 Task: Change "abc" to << abc >>
Action: Mouse moved to (306, 354)
Screenshot: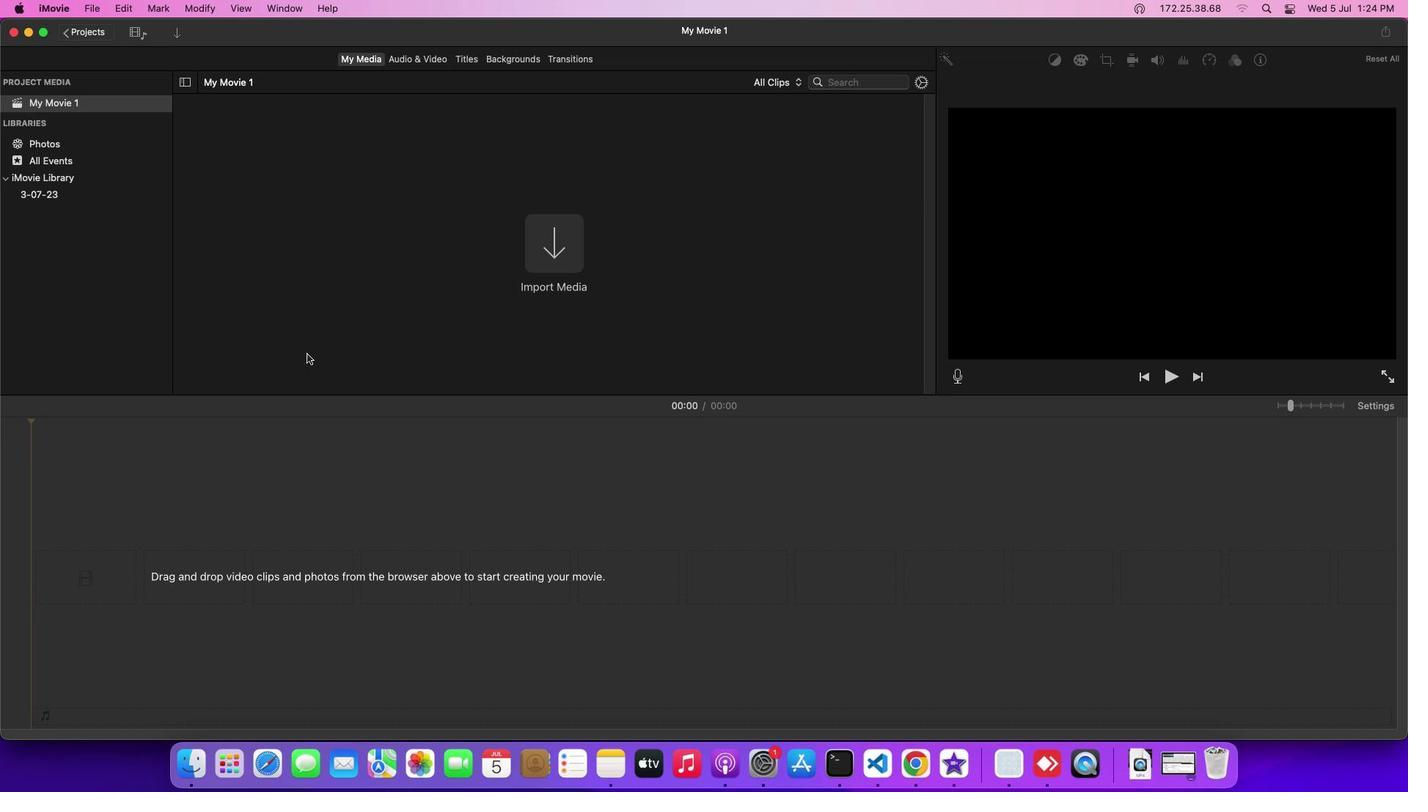 
Action: Mouse pressed left at (306, 354)
Screenshot: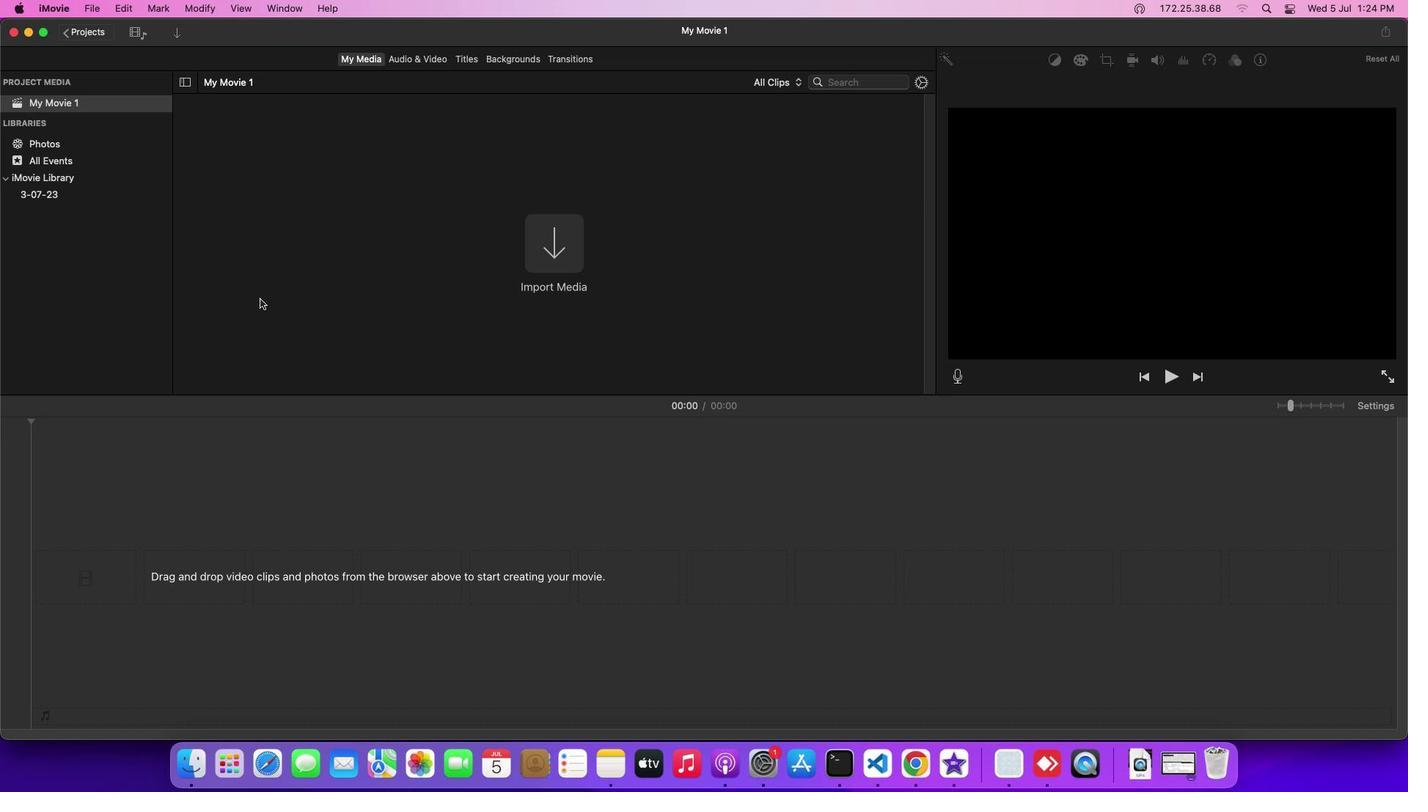 
Action: Mouse moved to (57, 10)
Screenshot: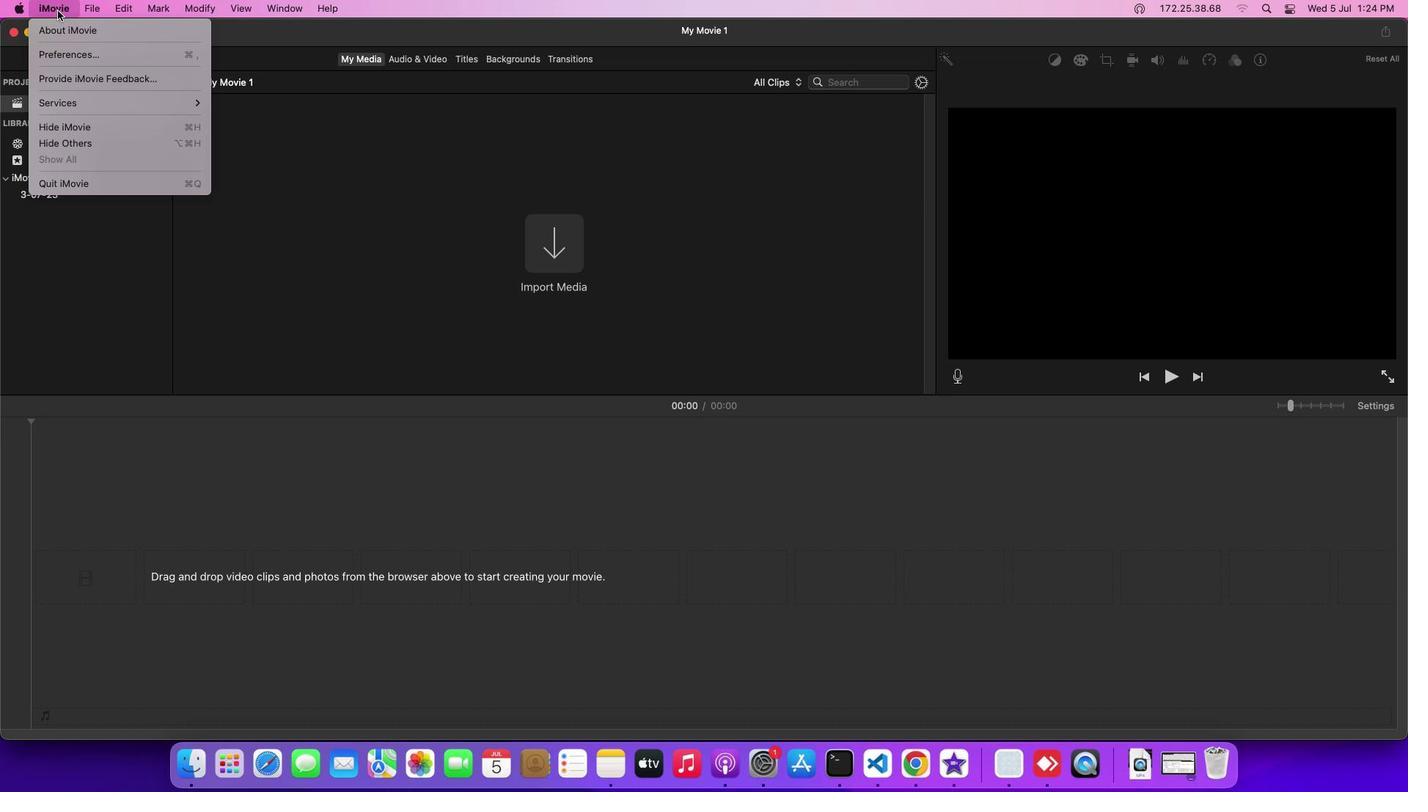 
Action: Mouse pressed left at (57, 10)
Screenshot: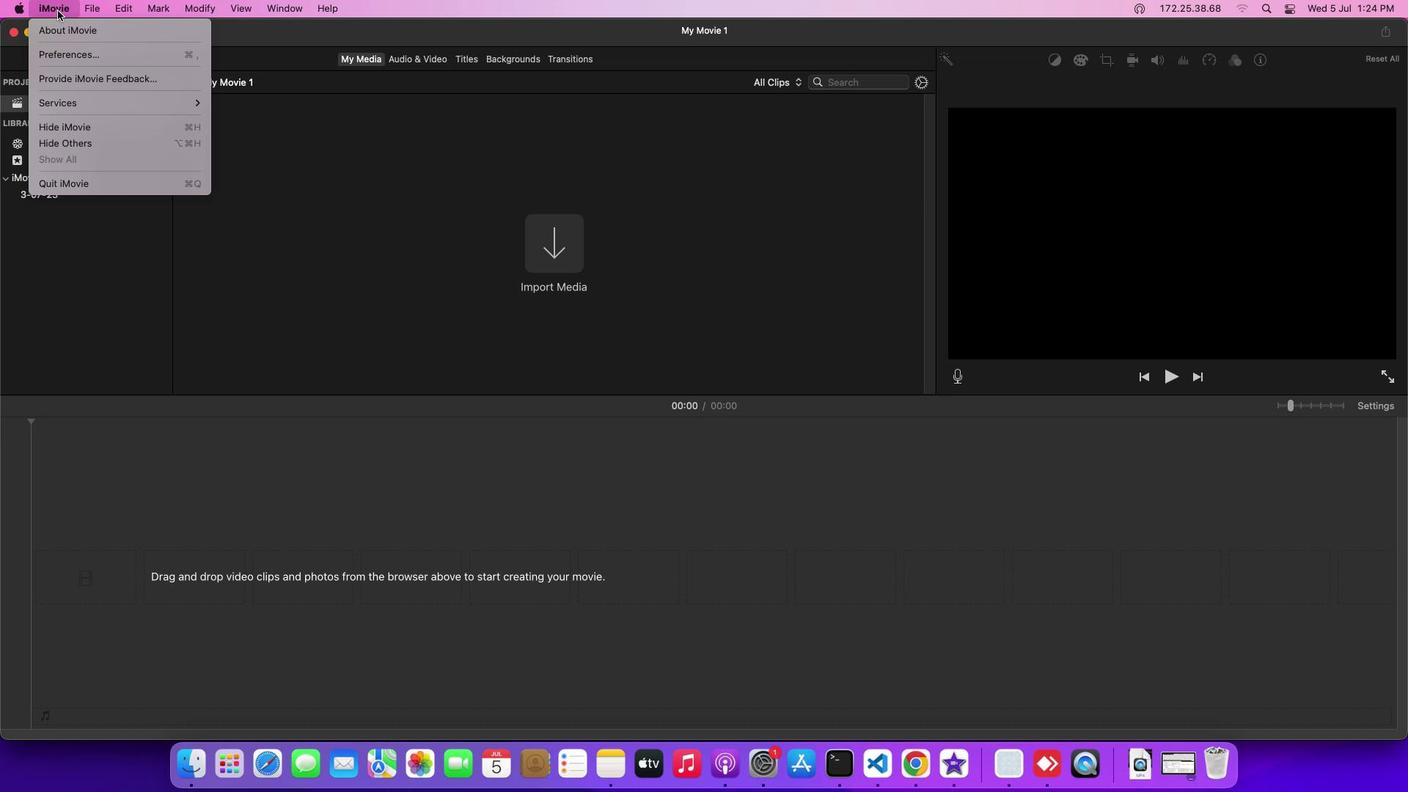 
Action: Mouse moved to (66, 101)
Screenshot: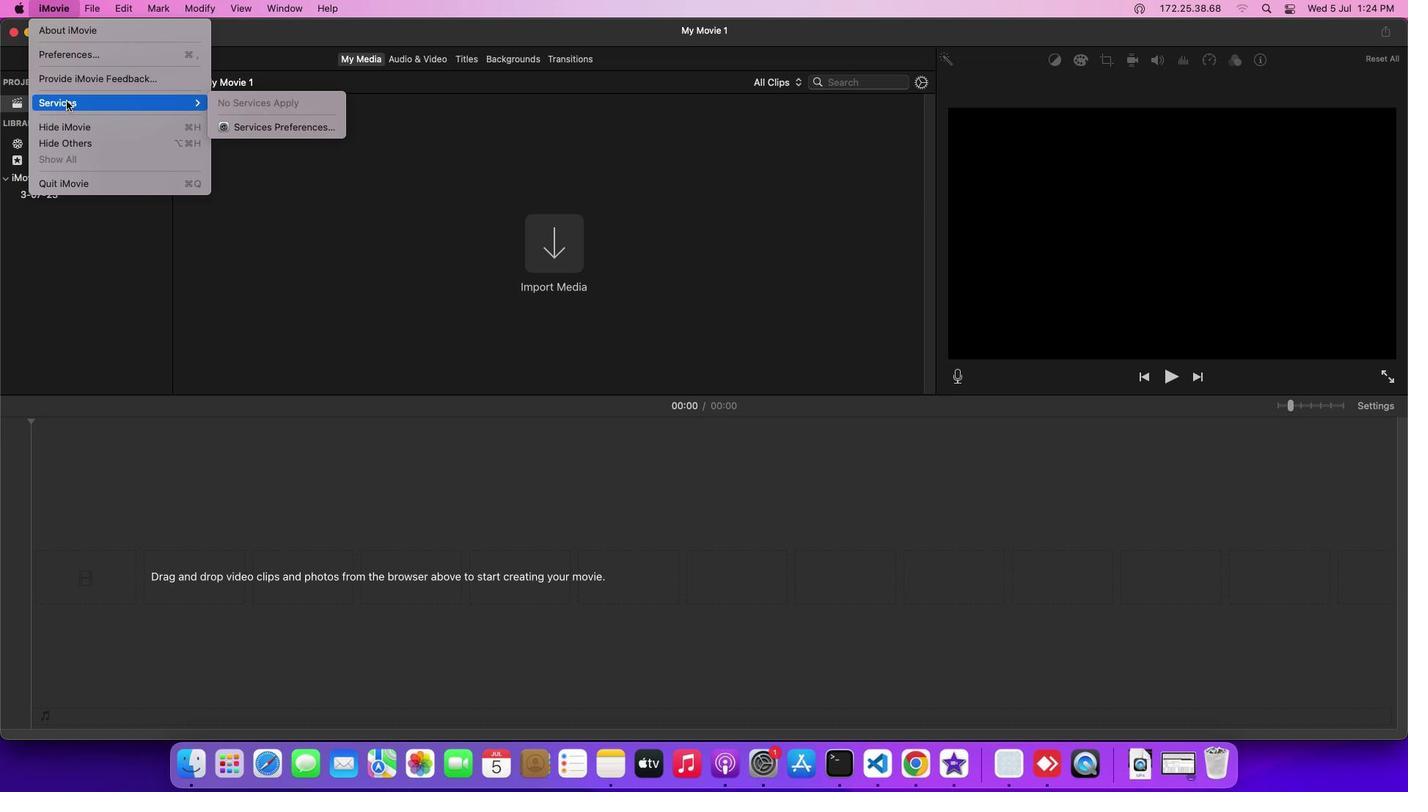 
Action: Mouse pressed left at (66, 101)
Screenshot: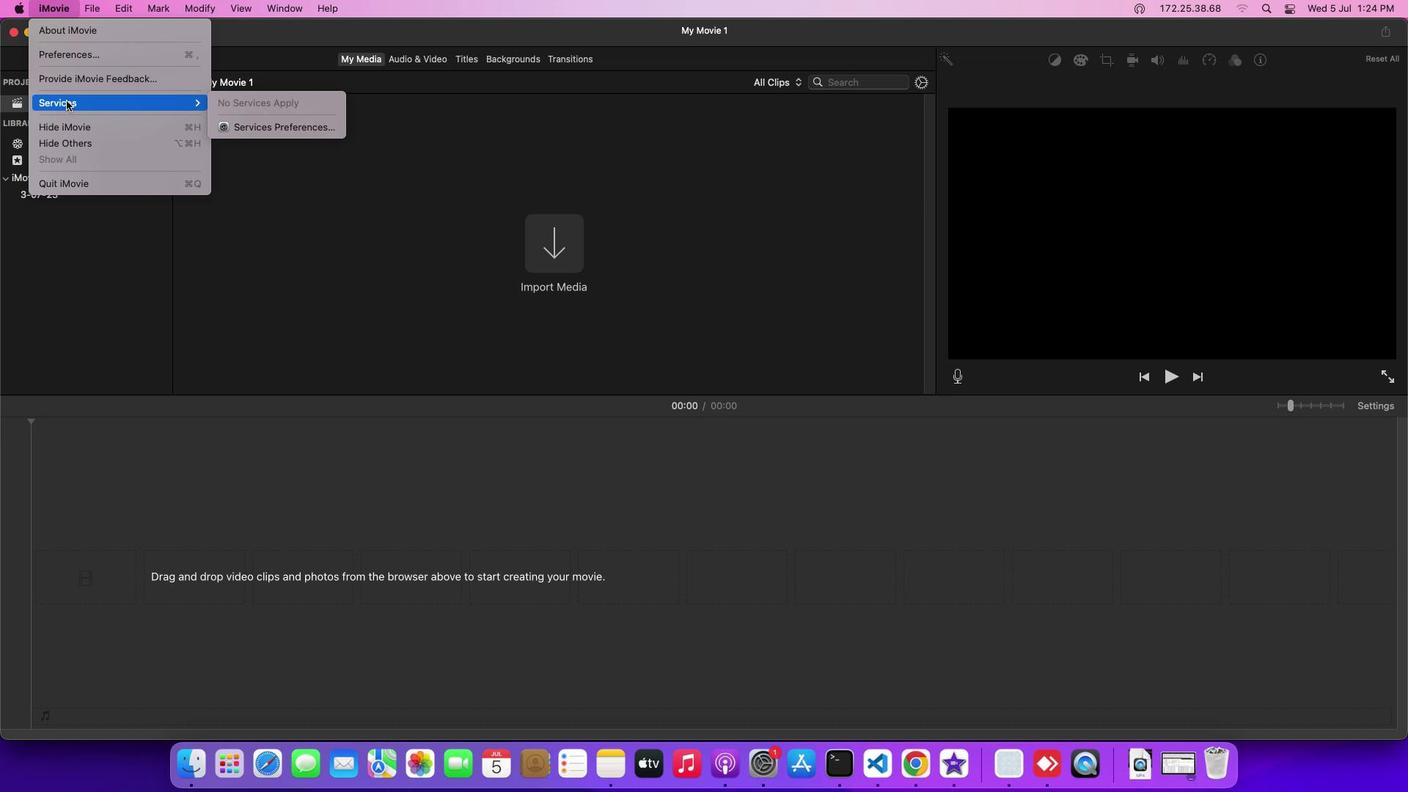 
Action: Mouse moved to (246, 126)
Screenshot: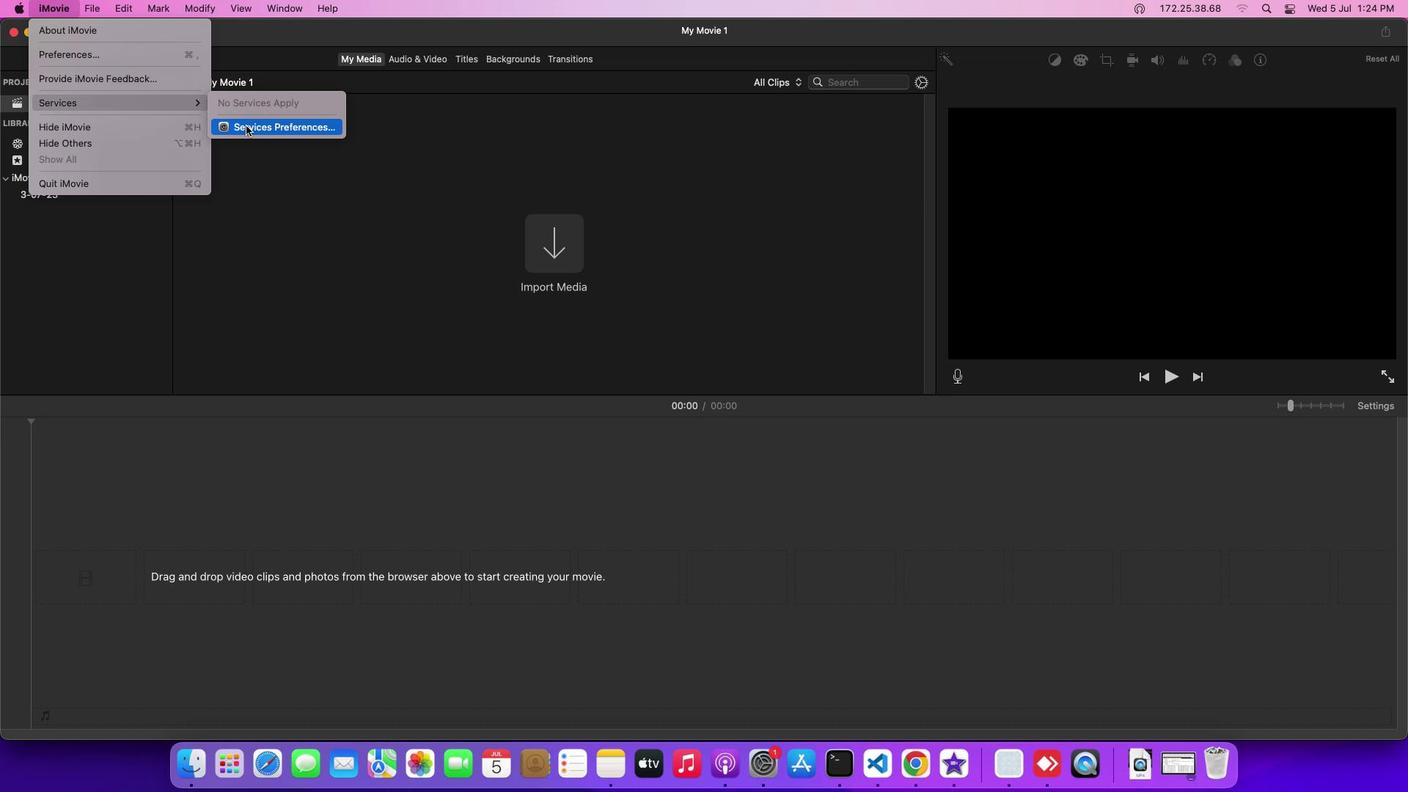 
Action: Mouse pressed left at (246, 126)
Screenshot: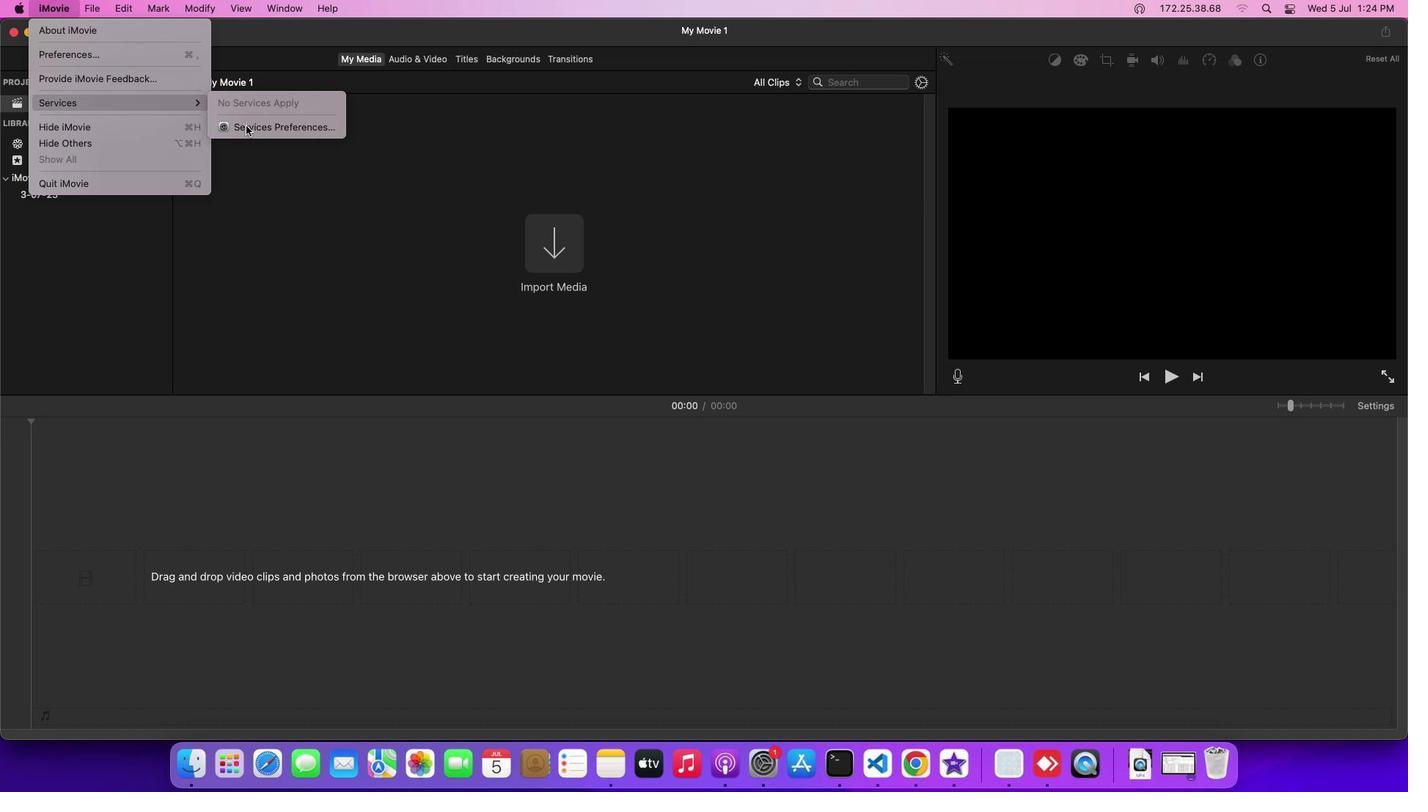
Action: Mouse moved to (727, 214)
Screenshot: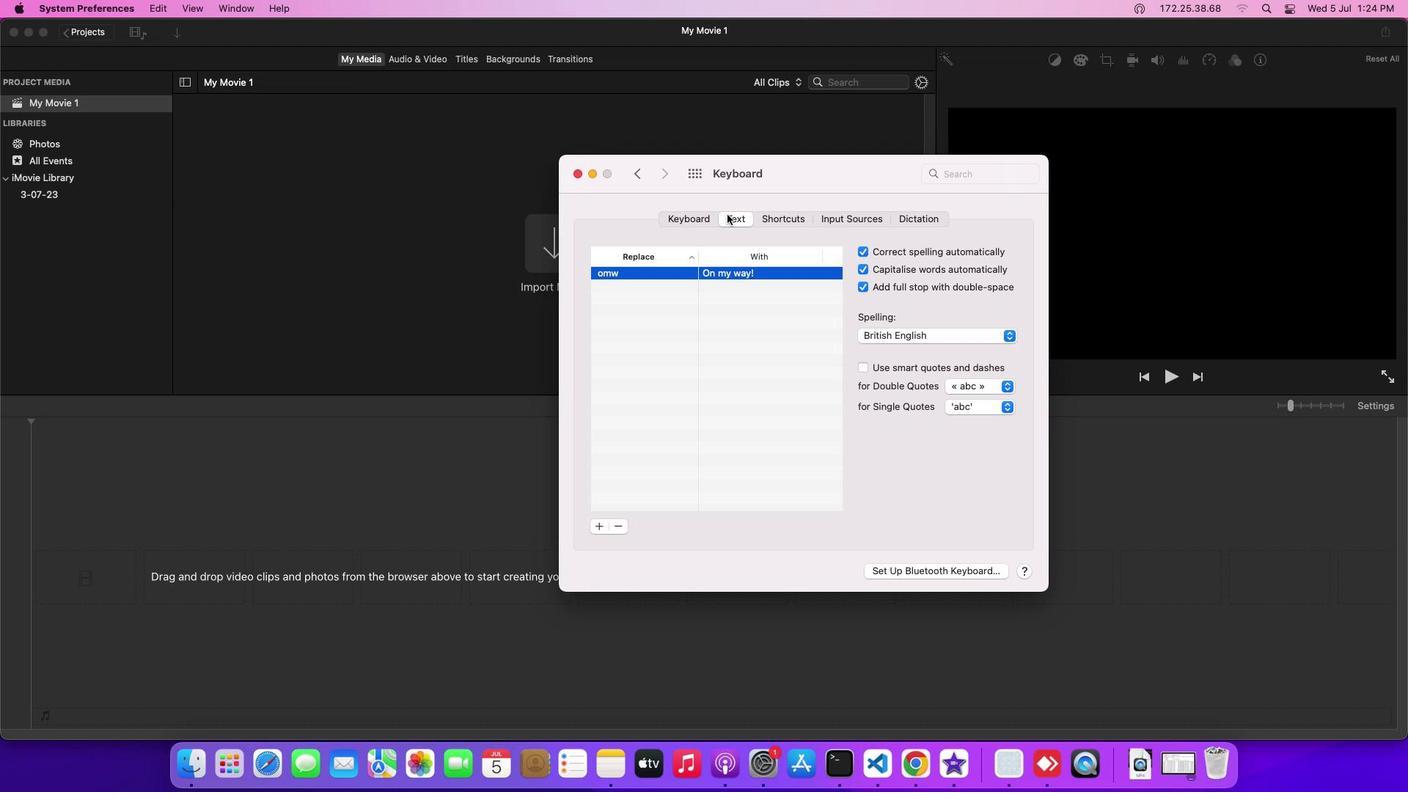 
Action: Mouse pressed left at (727, 214)
Screenshot: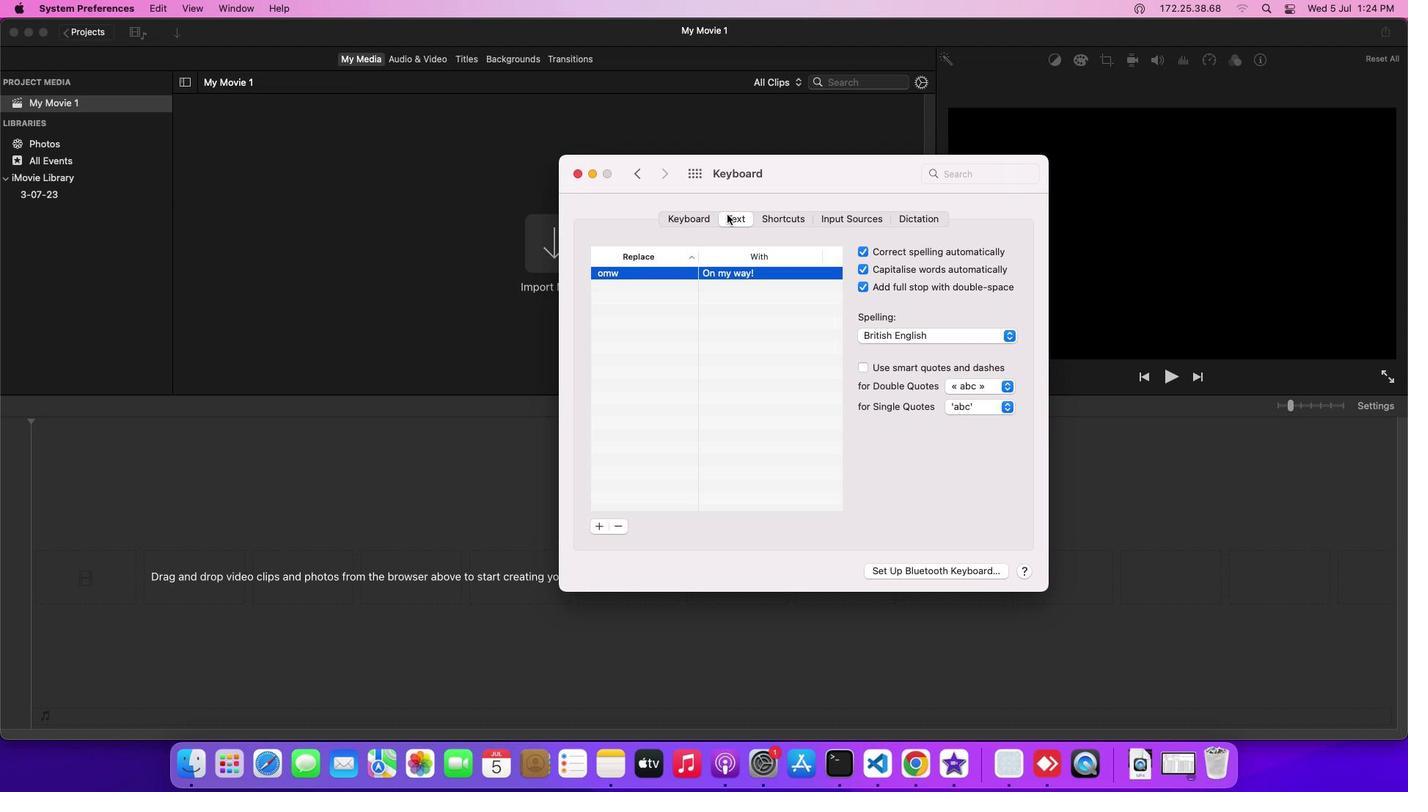 
Action: Mouse moved to (1010, 383)
Screenshot: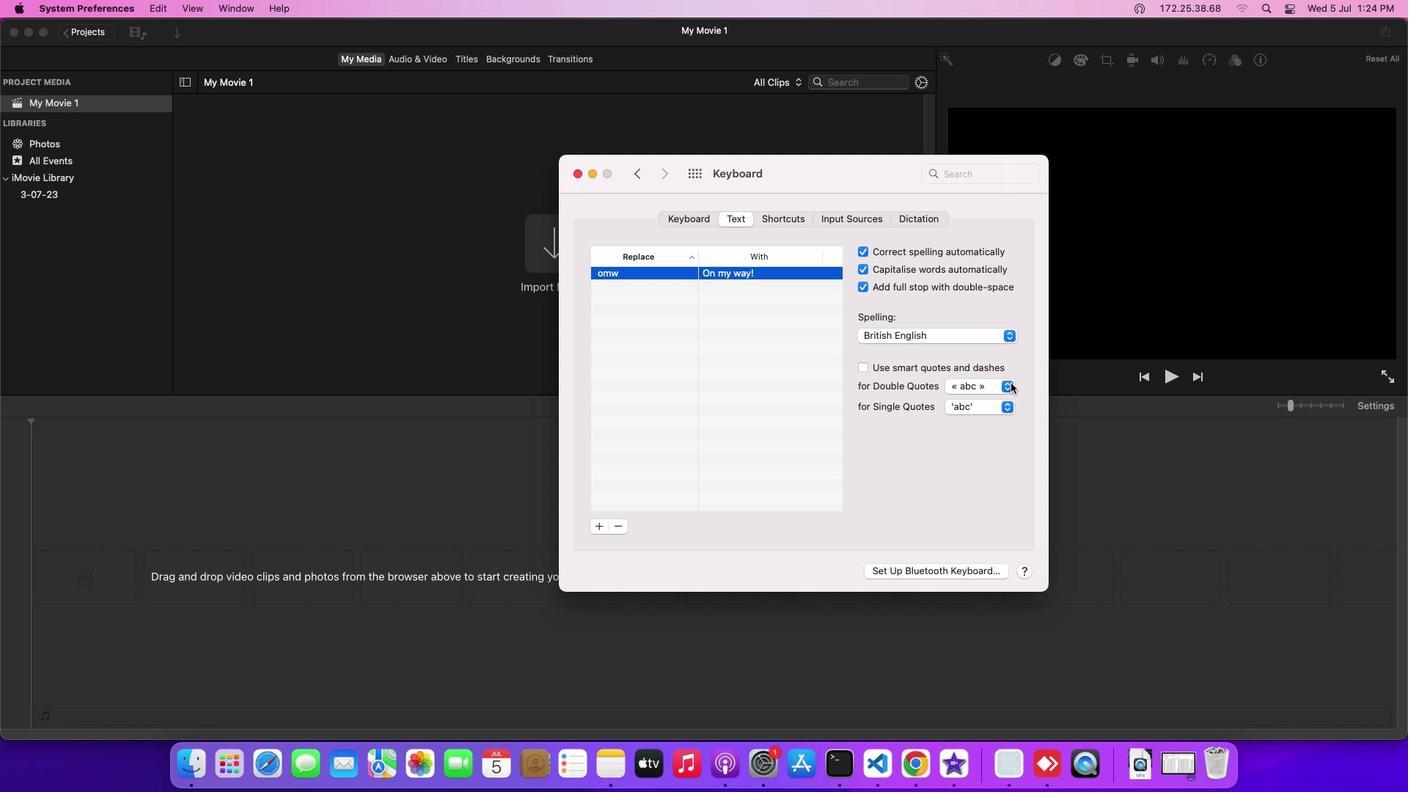 
Action: Mouse pressed left at (1010, 383)
Screenshot: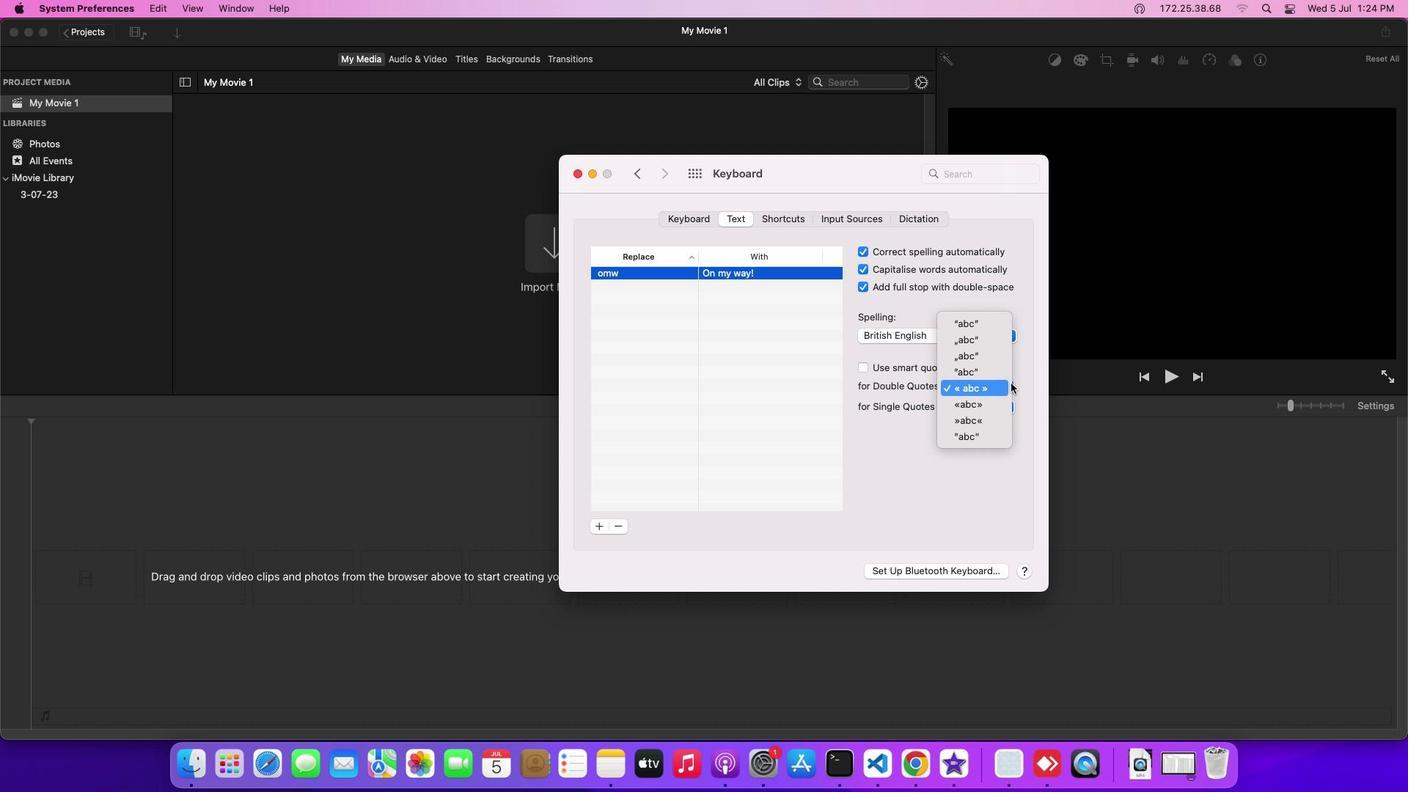 
Action: Mouse moved to (1001, 397)
Screenshot: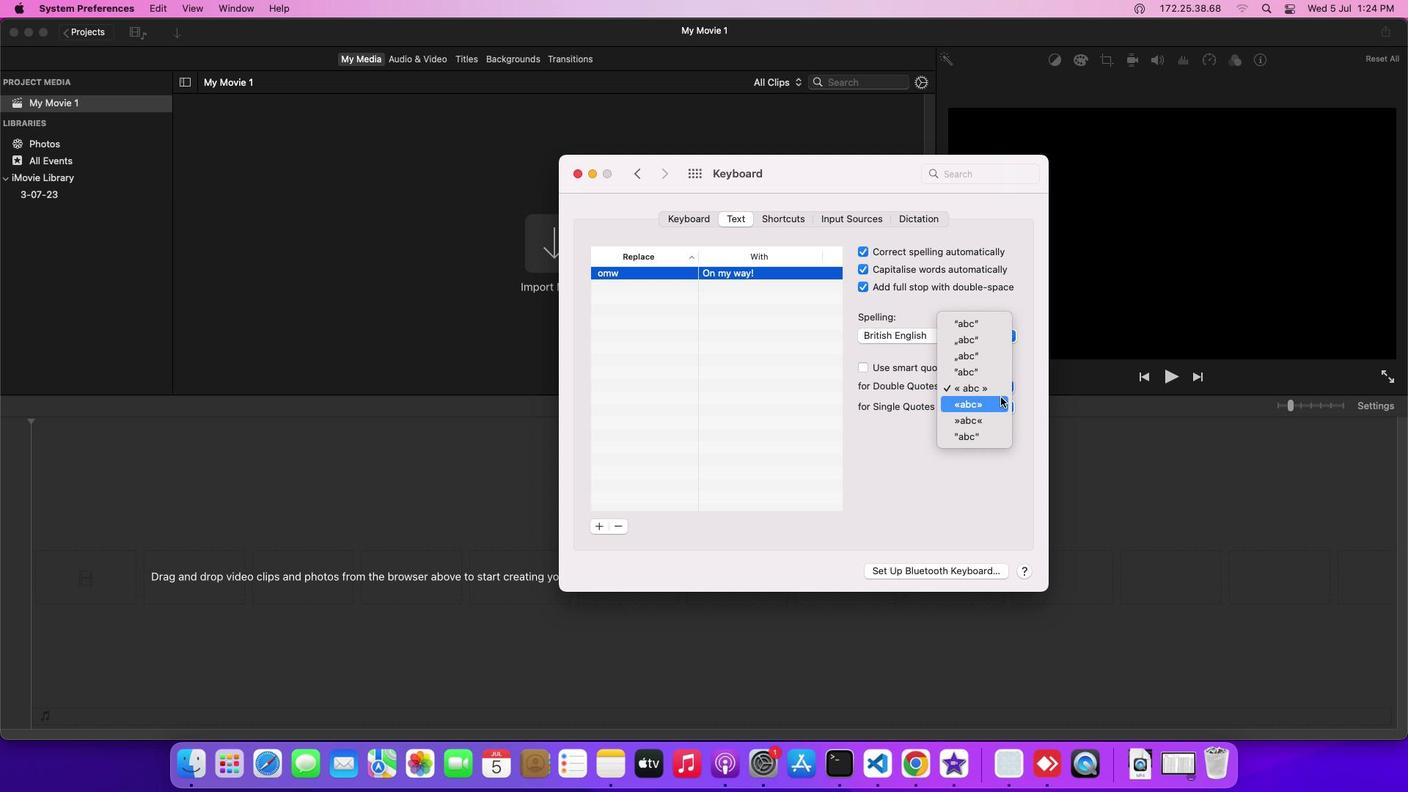 
Action: Mouse pressed left at (1001, 397)
Screenshot: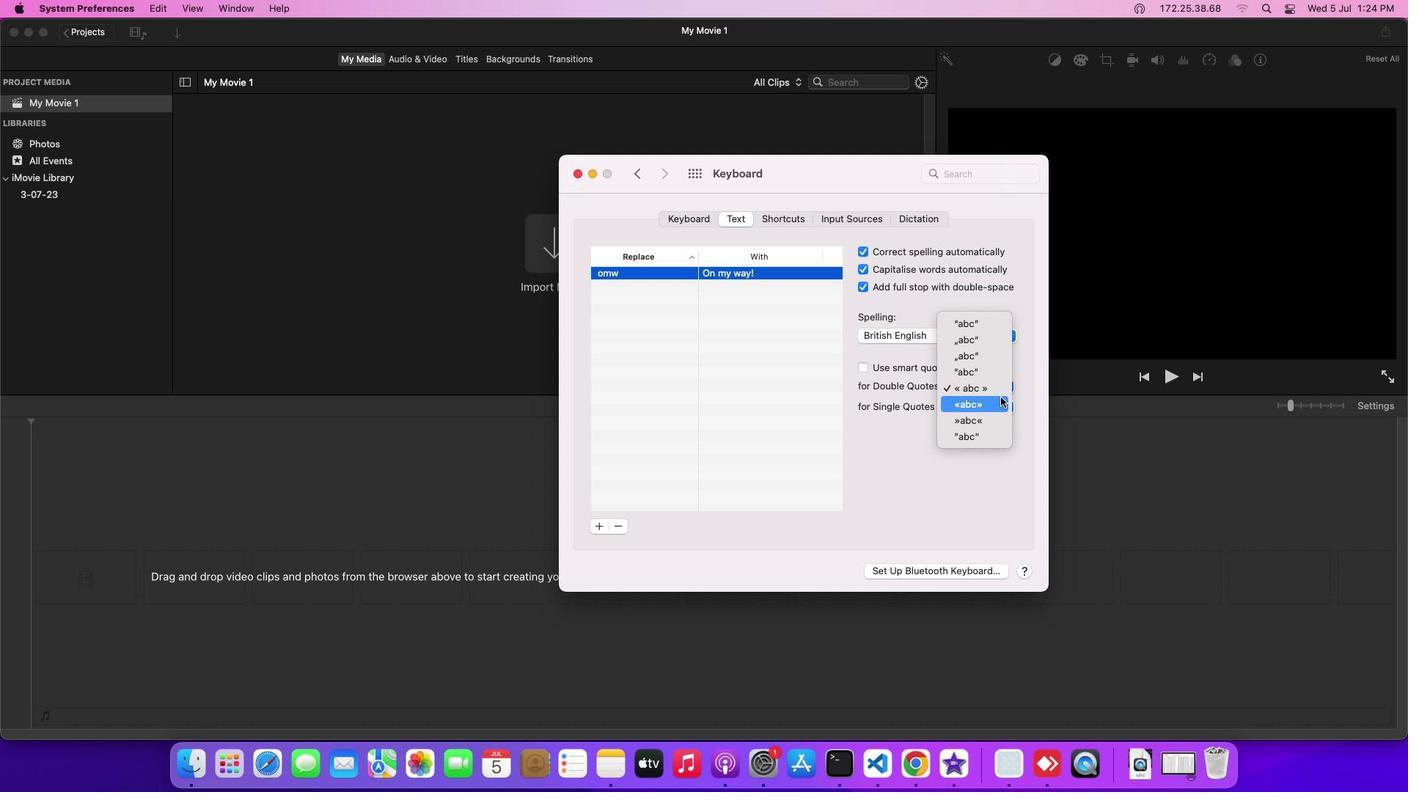 
